 Task: Add a condition where "Channel Is Phone call (incoming)" in pending tickets.
Action: Mouse moved to (45, 209)
Screenshot: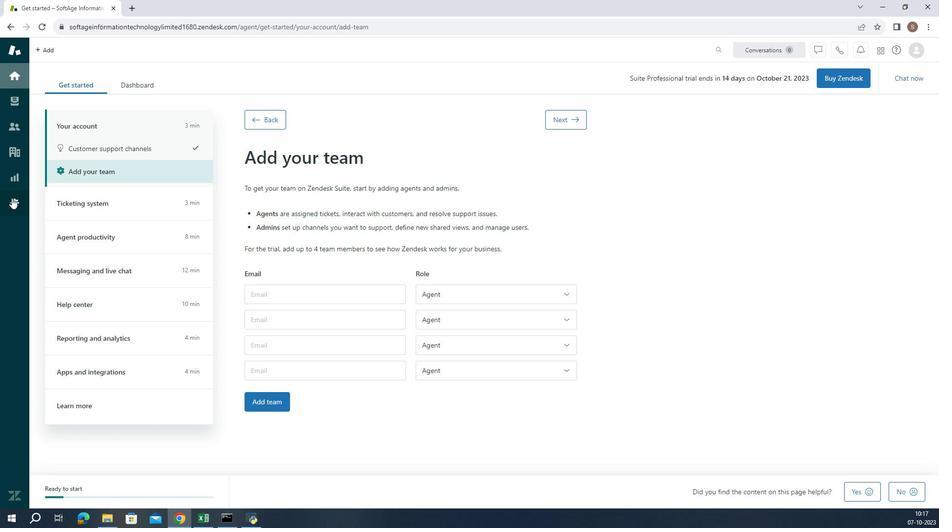 
Action: Mouse pressed left at (45, 209)
Screenshot: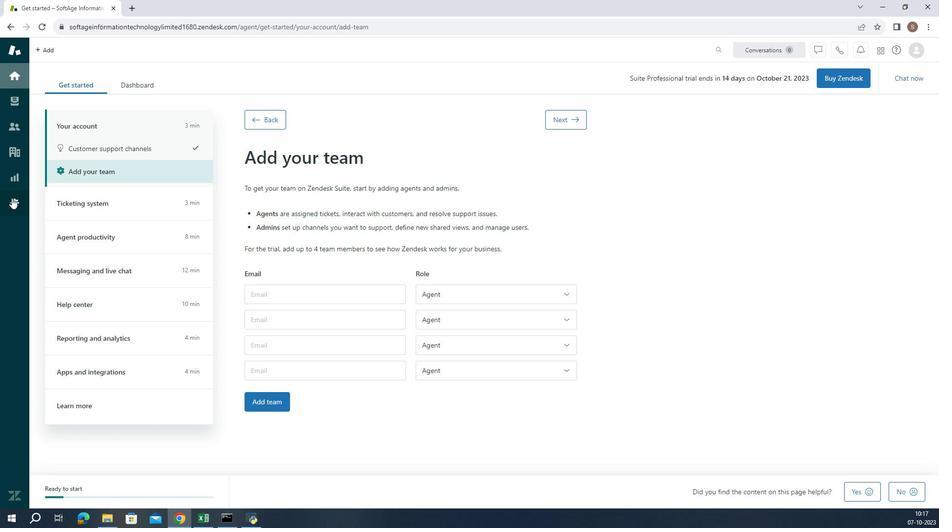 
Action: Mouse moved to (352, 436)
Screenshot: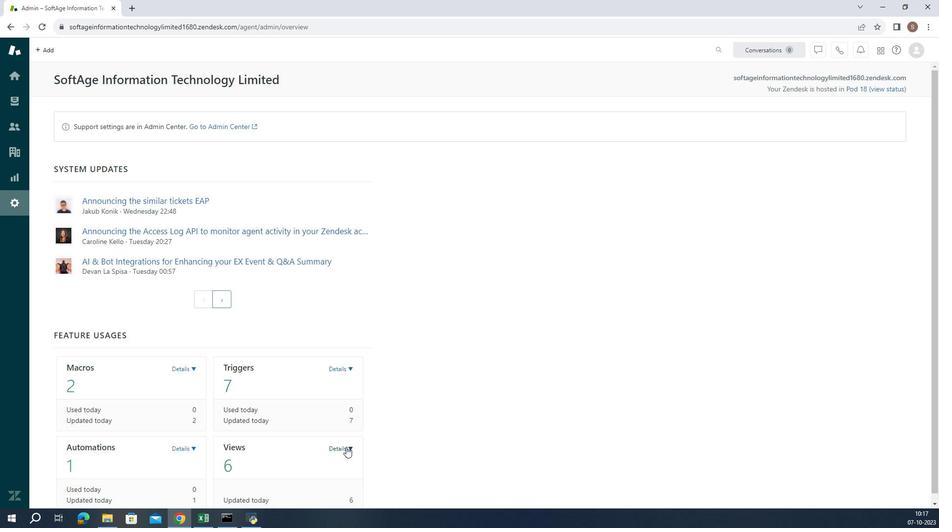 
Action: Mouse pressed left at (352, 436)
Screenshot: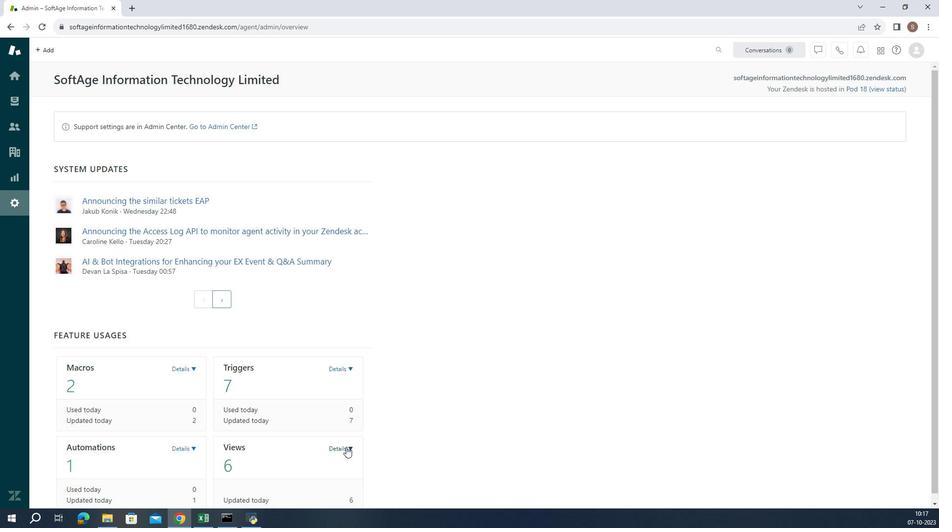 
Action: Mouse moved to (317, 486)
Screenshot: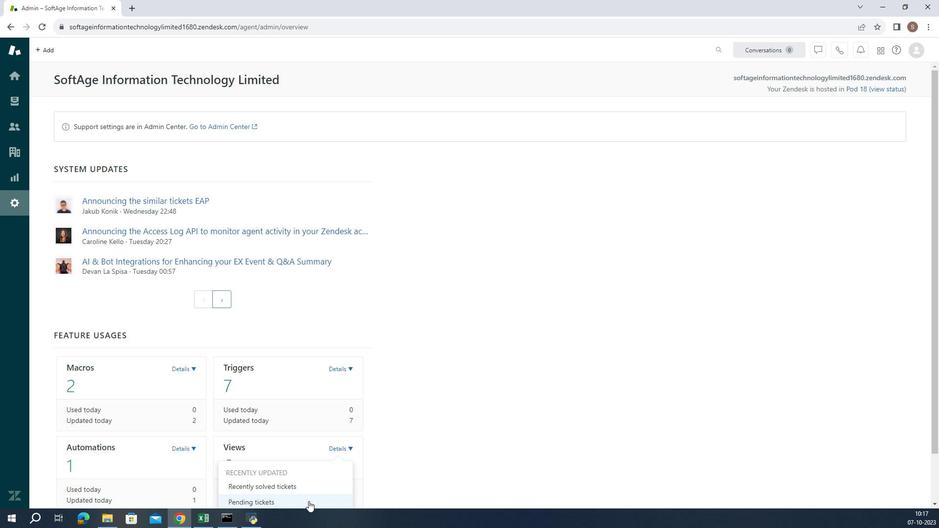 
Action: Mouse pressed left at (317, 486)
Screenshot: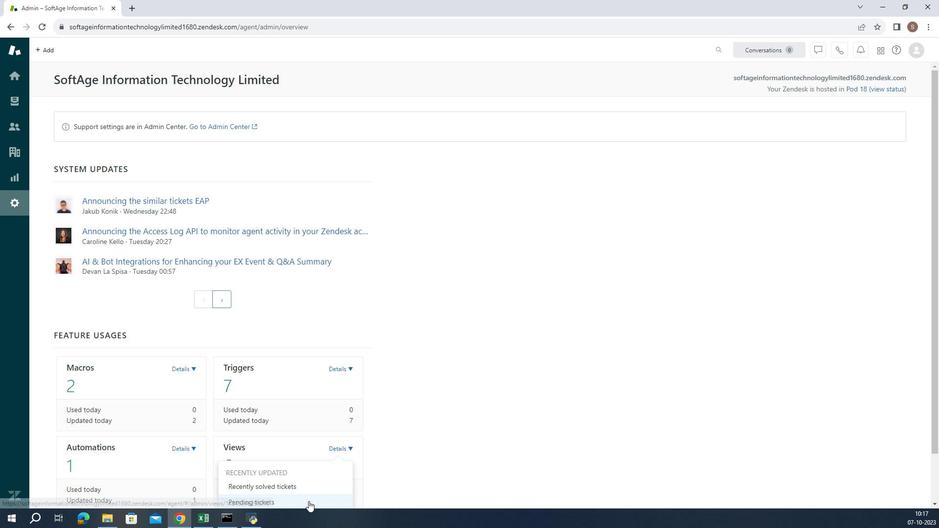
Action: Mouse moved to (205, 326)
Screenshot: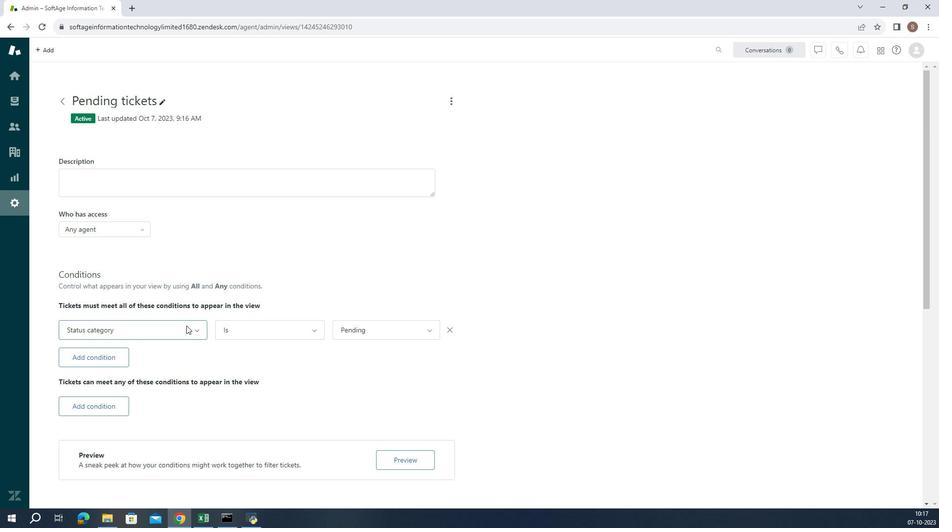 
Action: Mouse pressed left at (205, 326)
Screenshot: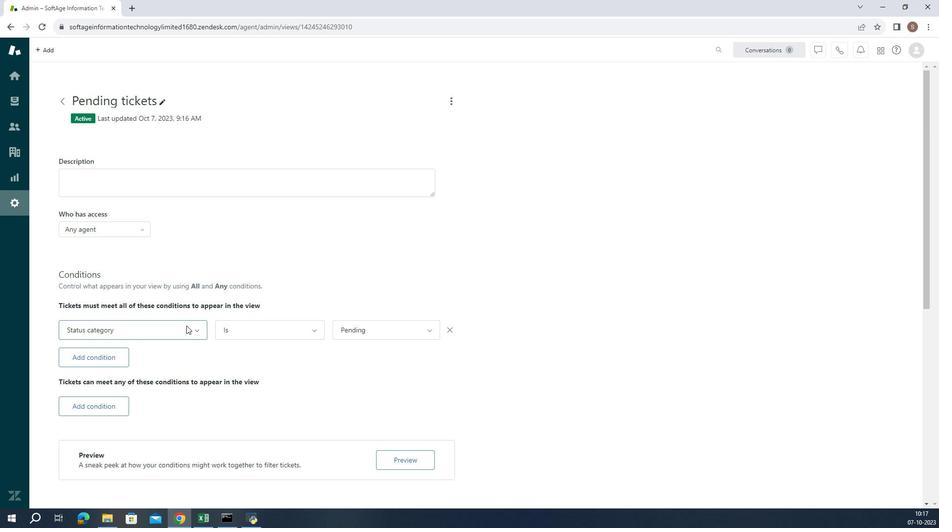
Action: Mouse moved to (191, 246)
Screenshot: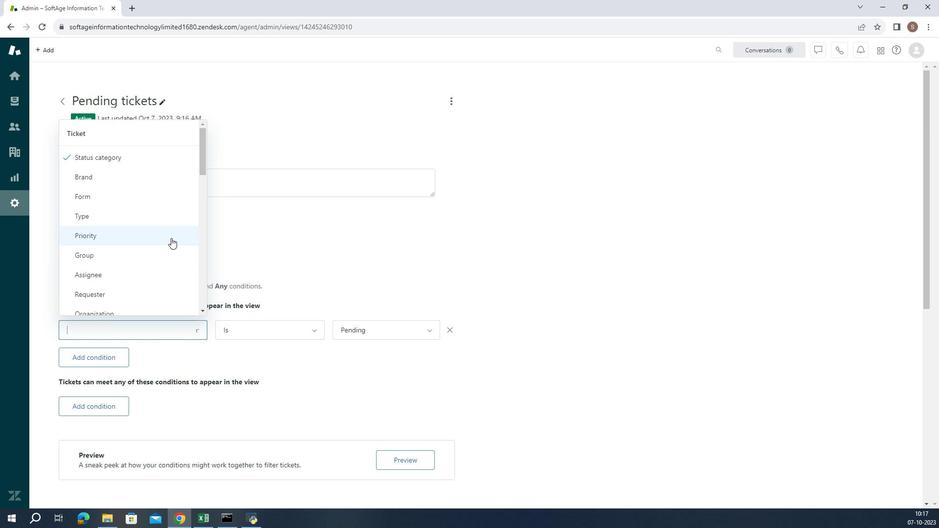 
Action: Mouse scrolled (191, 246) with delta (0, 0)
Screenshot: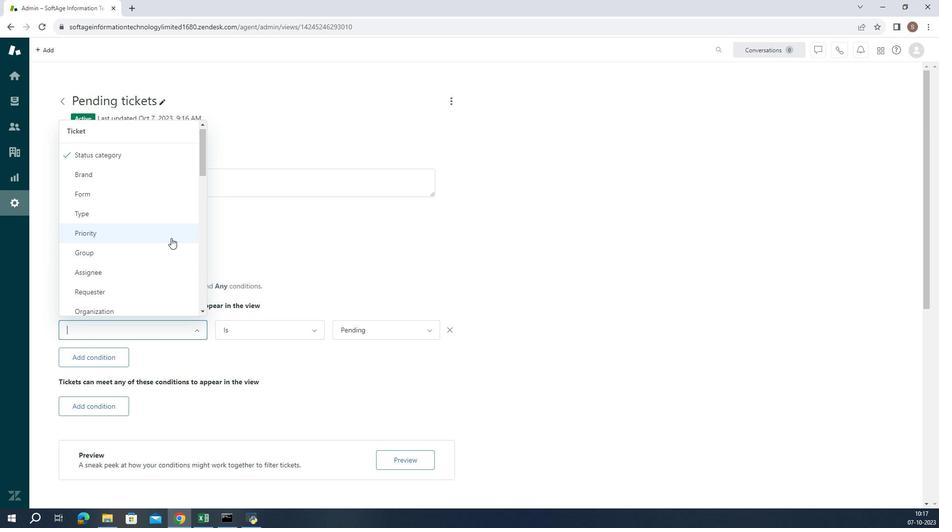 
Action: Mouse scrolled (191, 246) with delta (0, 0)
Screenshot: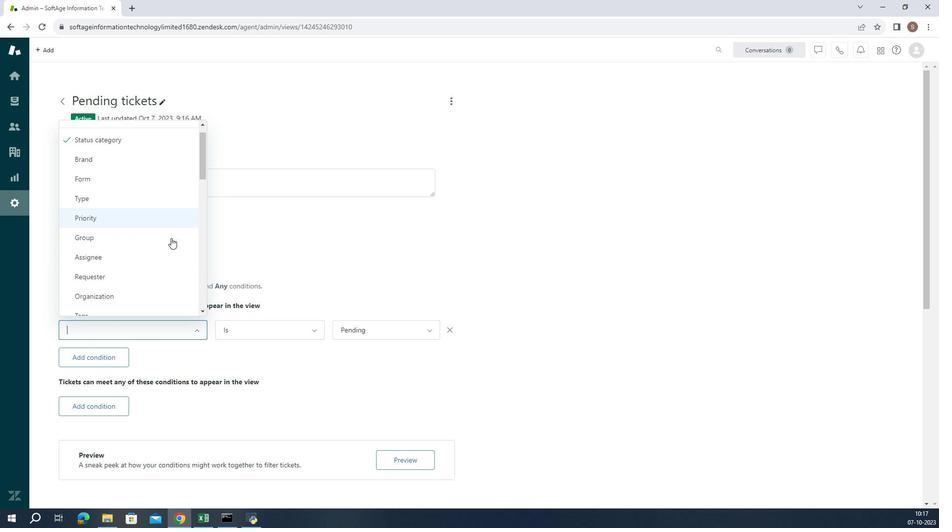 
Action: Mouse moved to (169, 276)
Screenshot: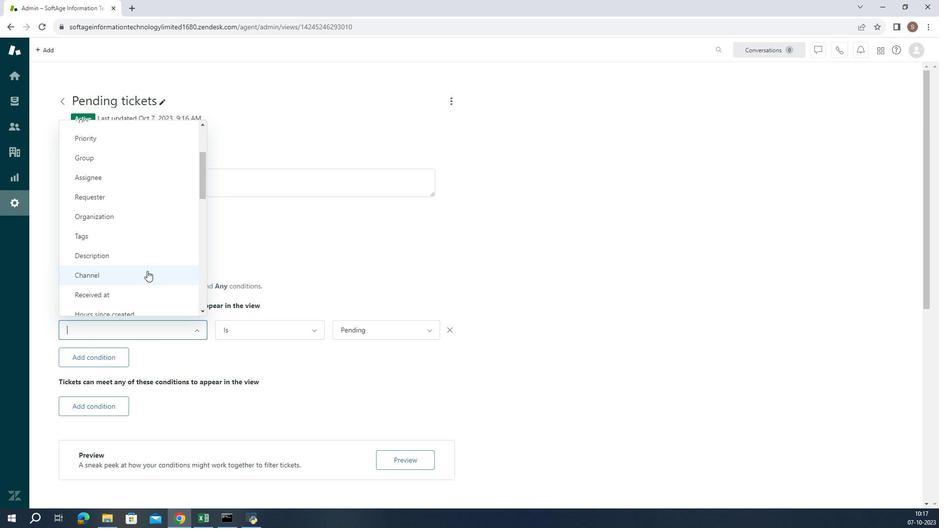 
Action: Mouse pressed left at (169, 276)
Screenshot: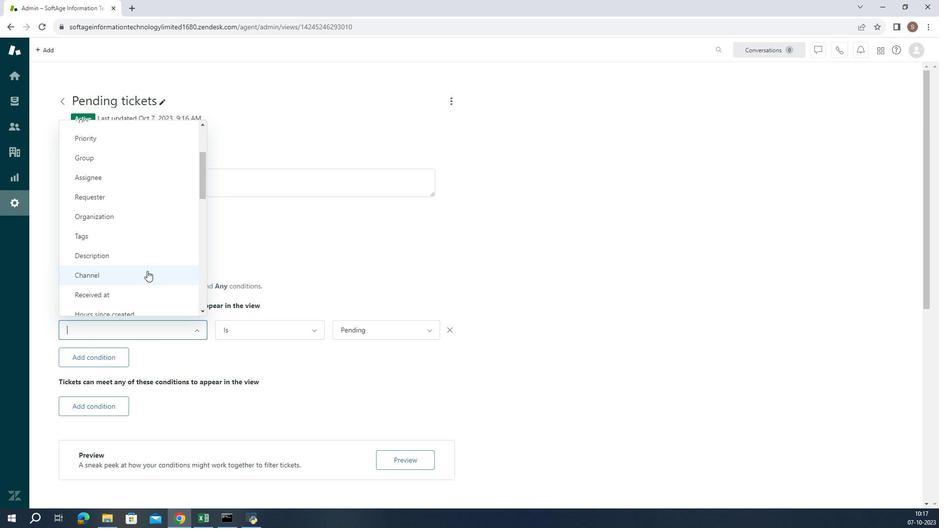 
Action: Mouse moved to (256, 325)
Screenshot: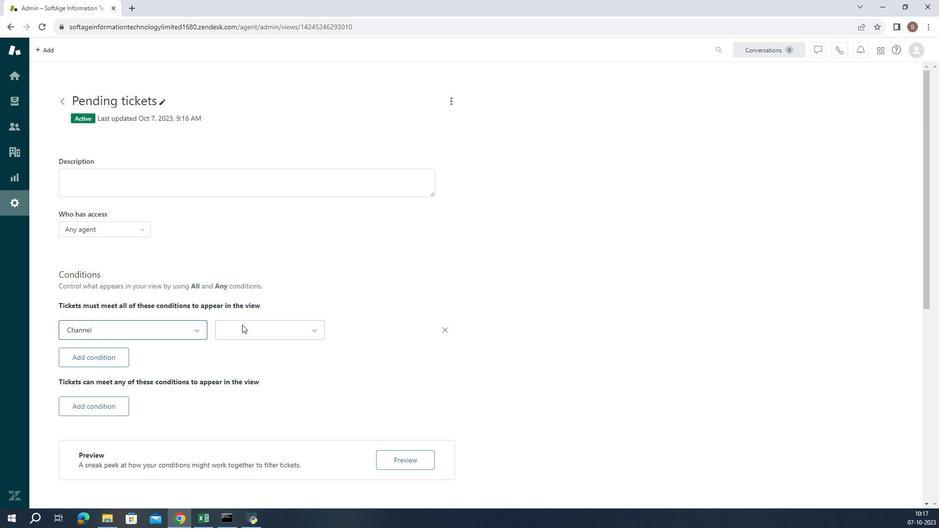 
Action: Mouse pressed left at (256, 325)
Screenshot: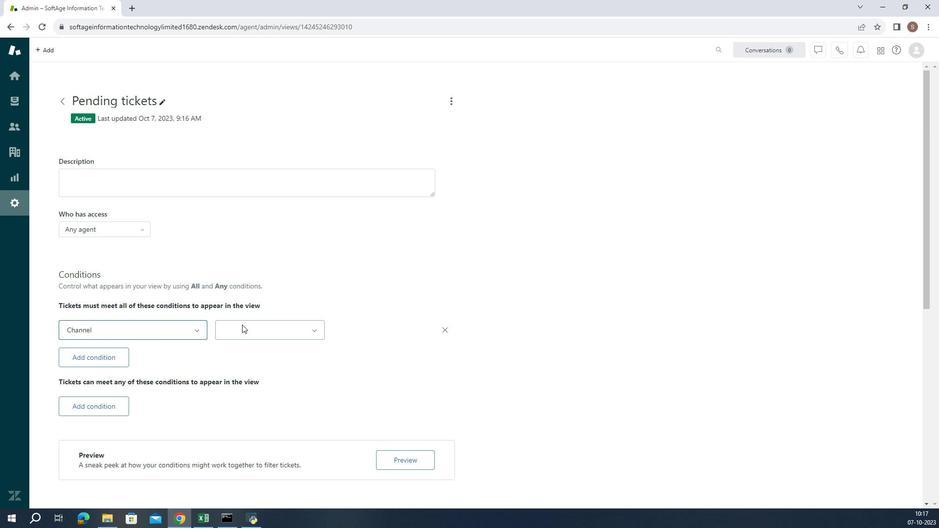 
Action: Mouse moved to (262, 349)
Screenshot: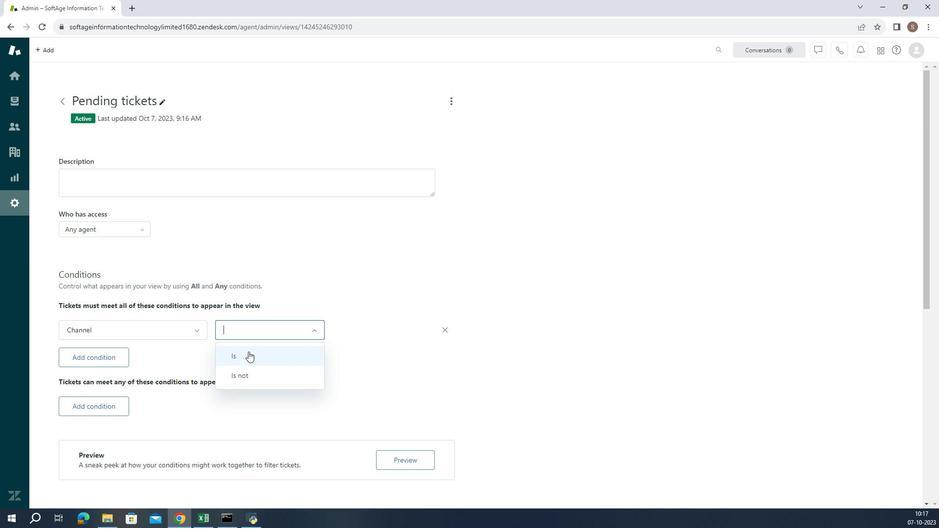 
Action: Mouse pressed left at (262, 349)
Screenshot: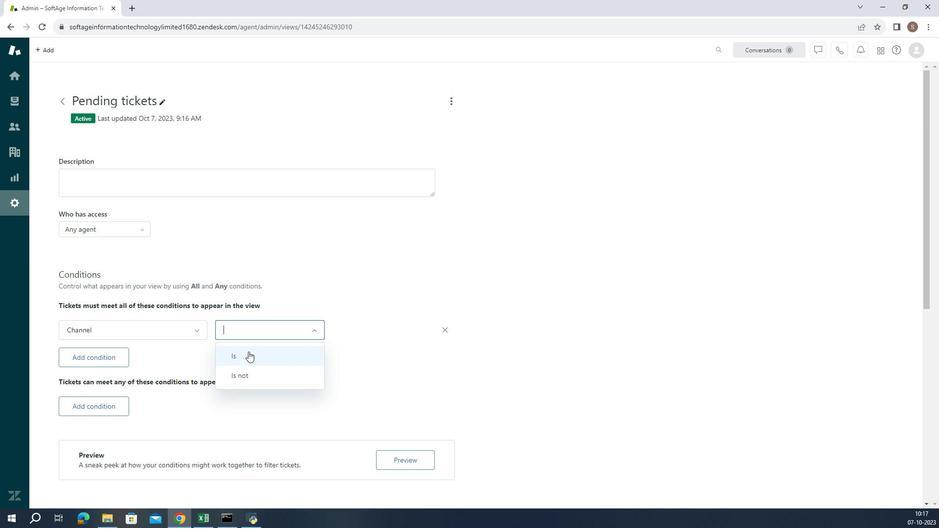 
Action: Mouse moved to (366, 327)
Screenshot: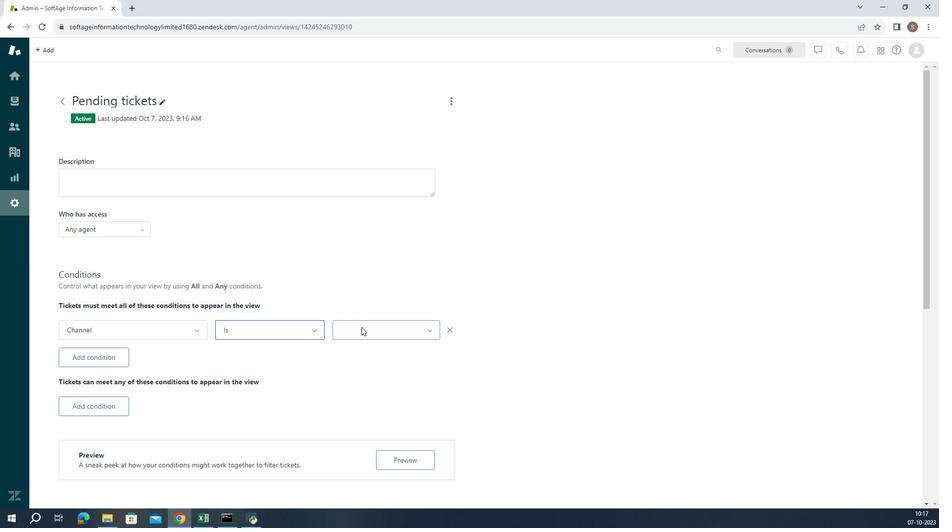 
Action: Mouse pressed left at (366, 327)
Screenshot: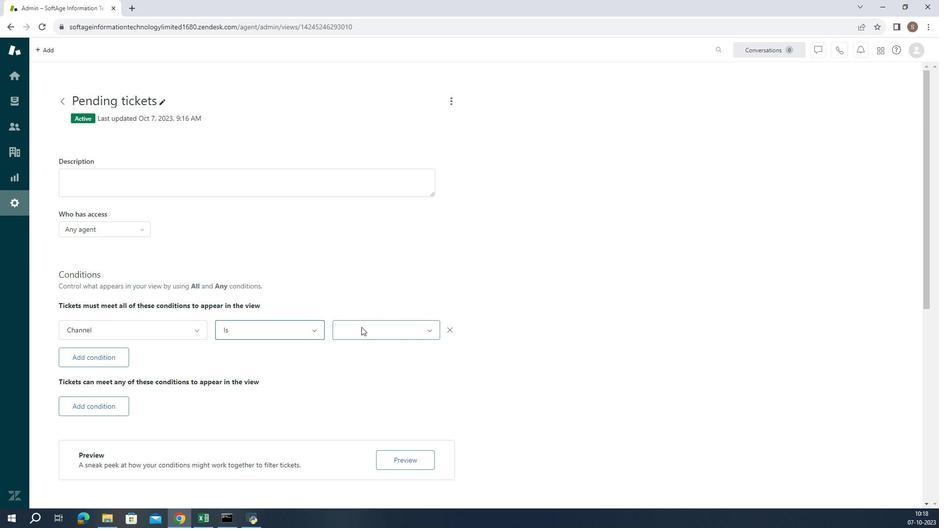 
Action: Mouse moved to (388, 276)
Screenshot: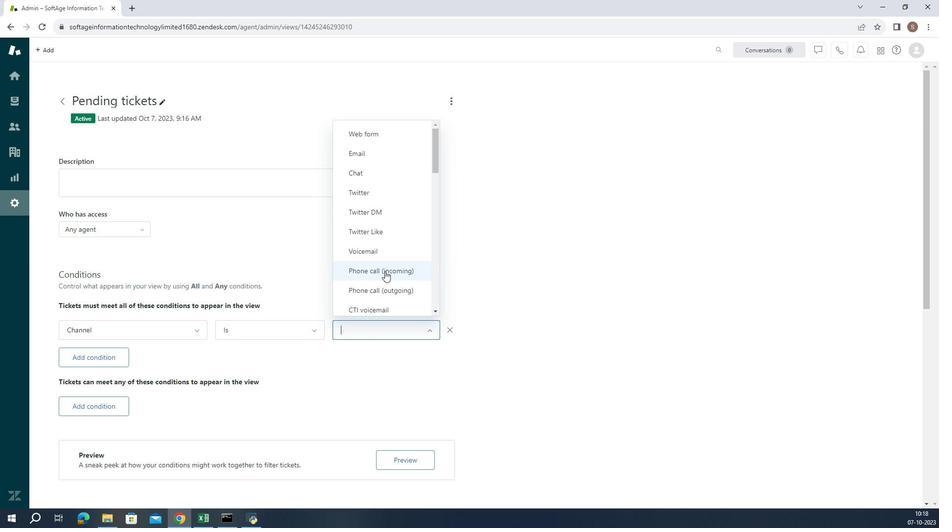 
Action: Mouse pressed left at (388, 276)
Screenshot: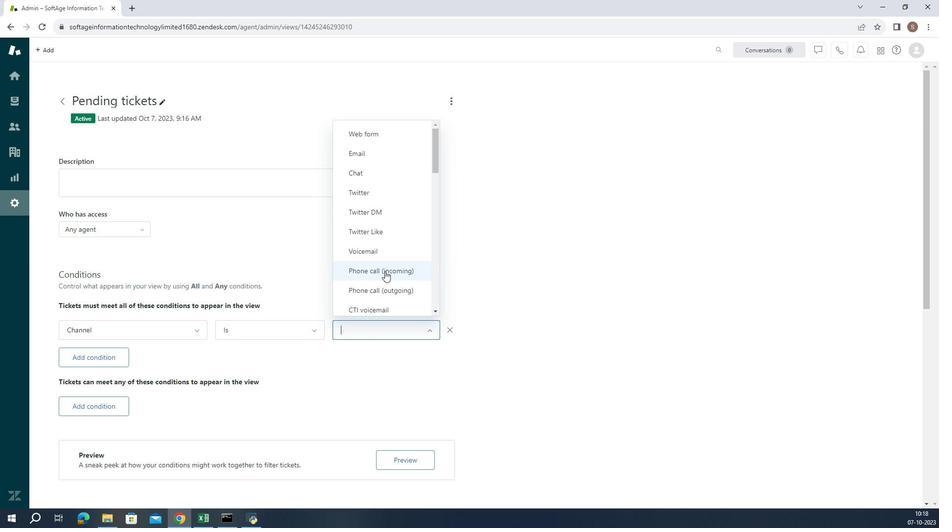 
Action: Mouse moved to (390, 281)
Screenshot: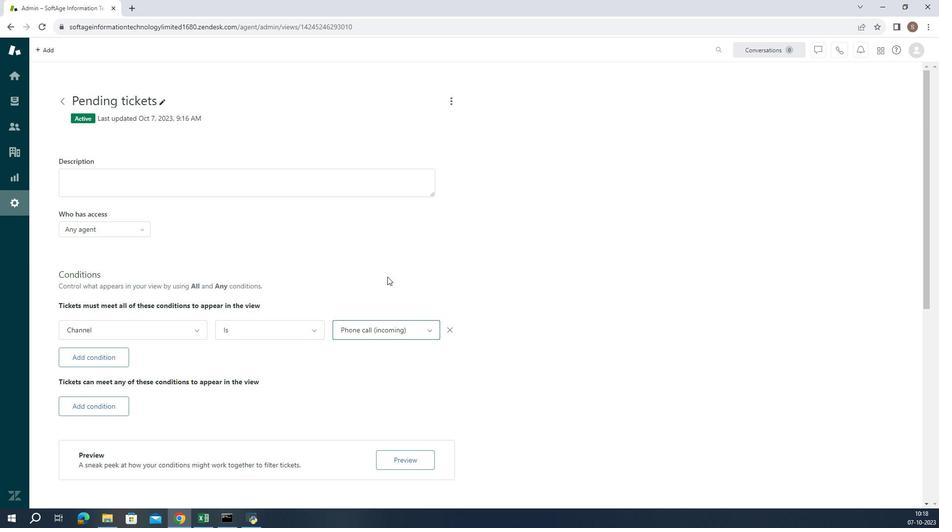 
Action: Mouse pressed left at (390, 281)
Screenshot: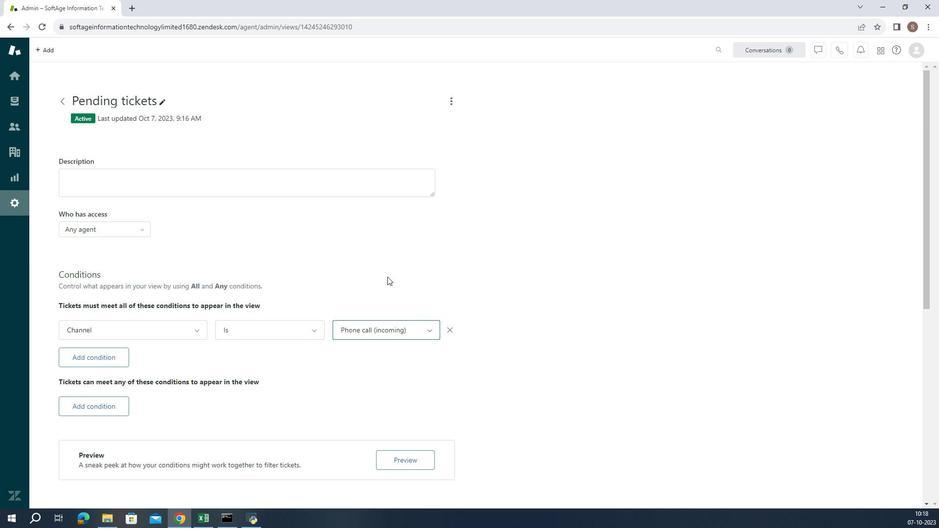 
Action: Mouse moved to (384, 305)
Screenshot: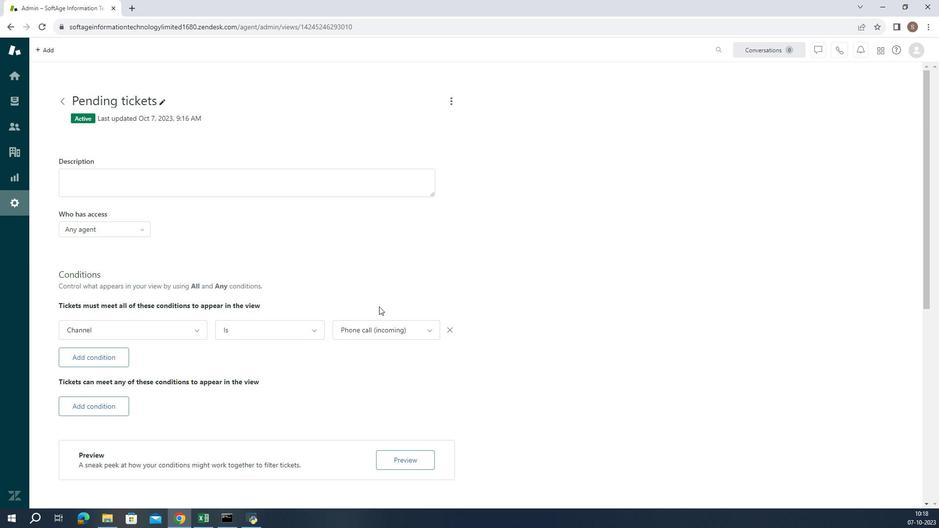 
